 Task: Assign in the project ZillaTech the issue 'Create a new online platform for online music production courses with advanced audio editing and mixing features' to the sprint 'Infinity and Beyond'.
Action: Mouse moved to (221, 64)
Screenshot: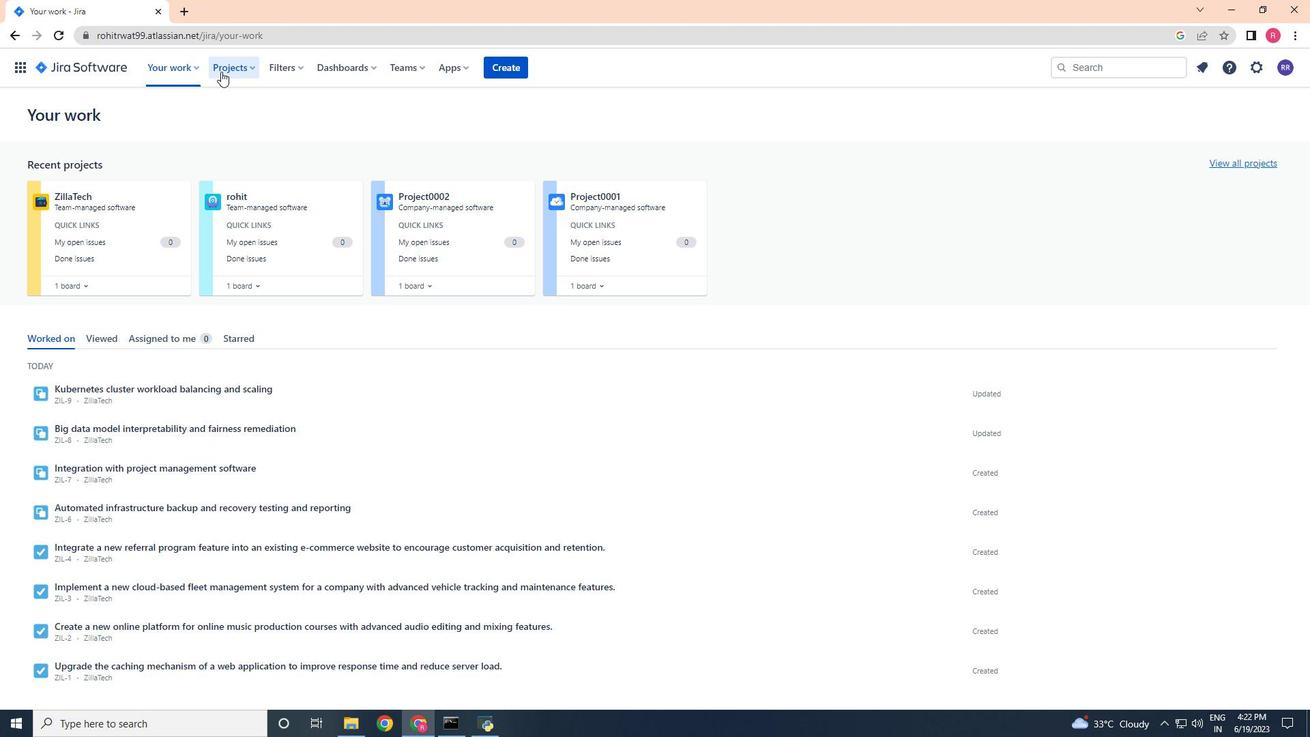 
Action: Mouse pressed left at (221, 64)
Screenshot: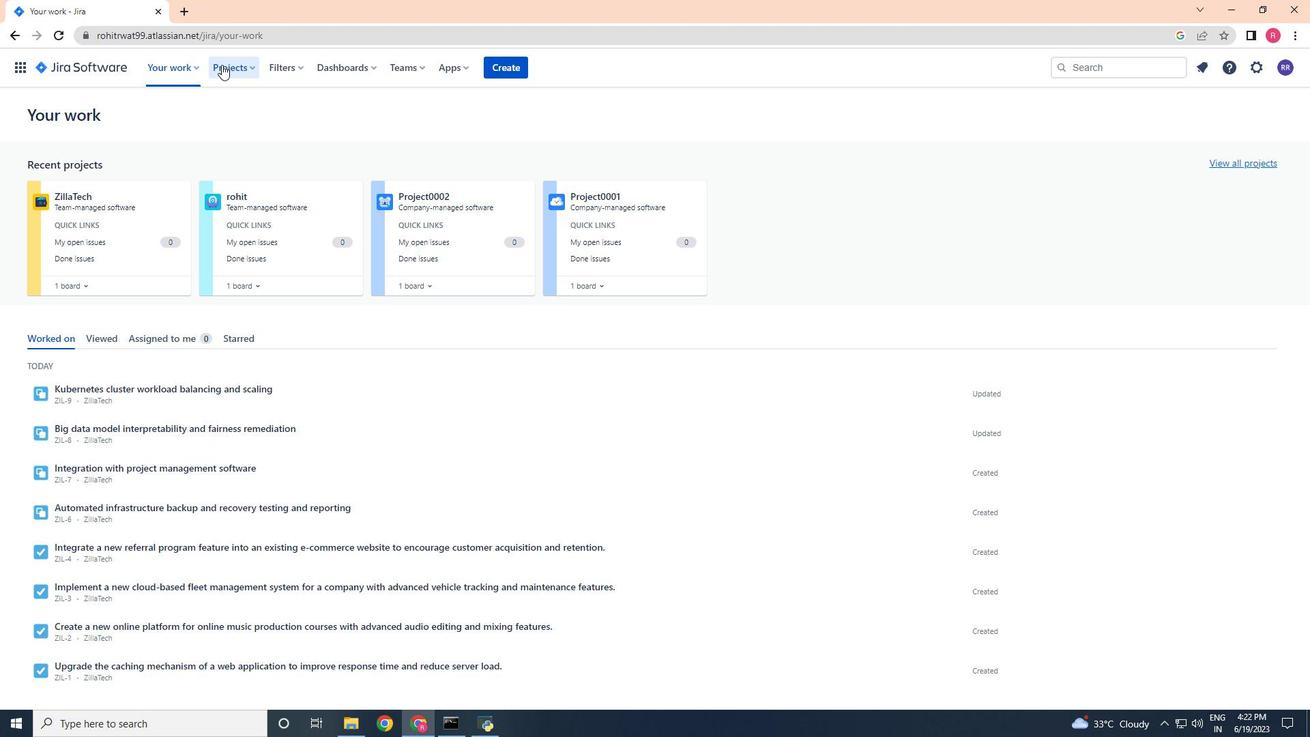 
Action: Mouse moved to (238, 132)
Screenshot: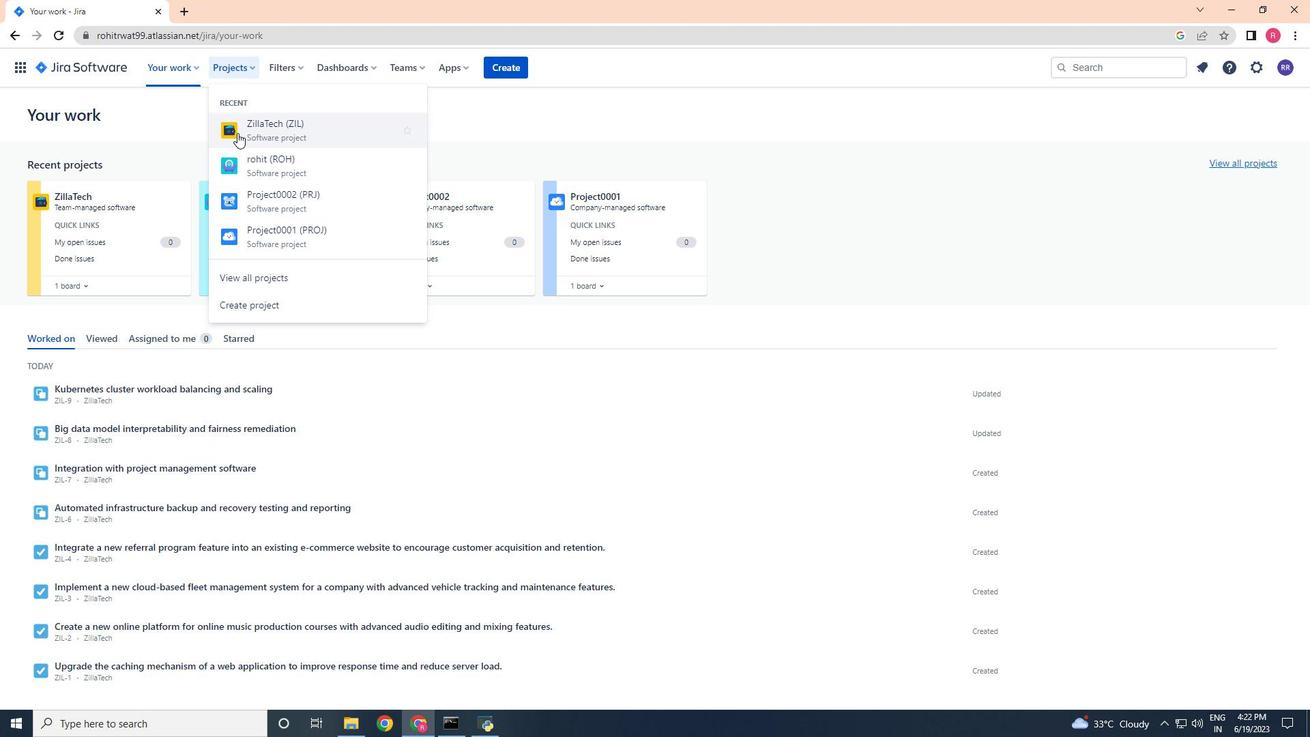
Action: Mouse pressed left at (238, 132)
Screenshot: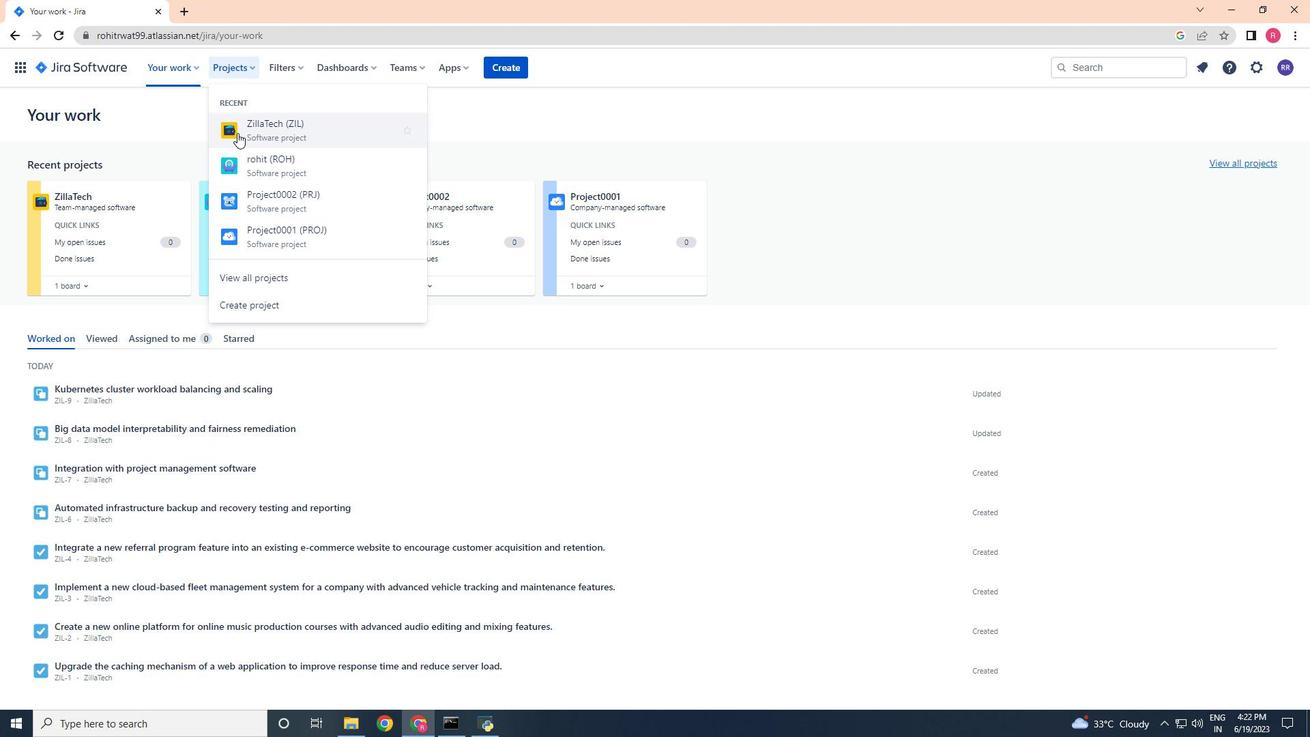
Action: Mouse moved to (70, 200)
Screenshot: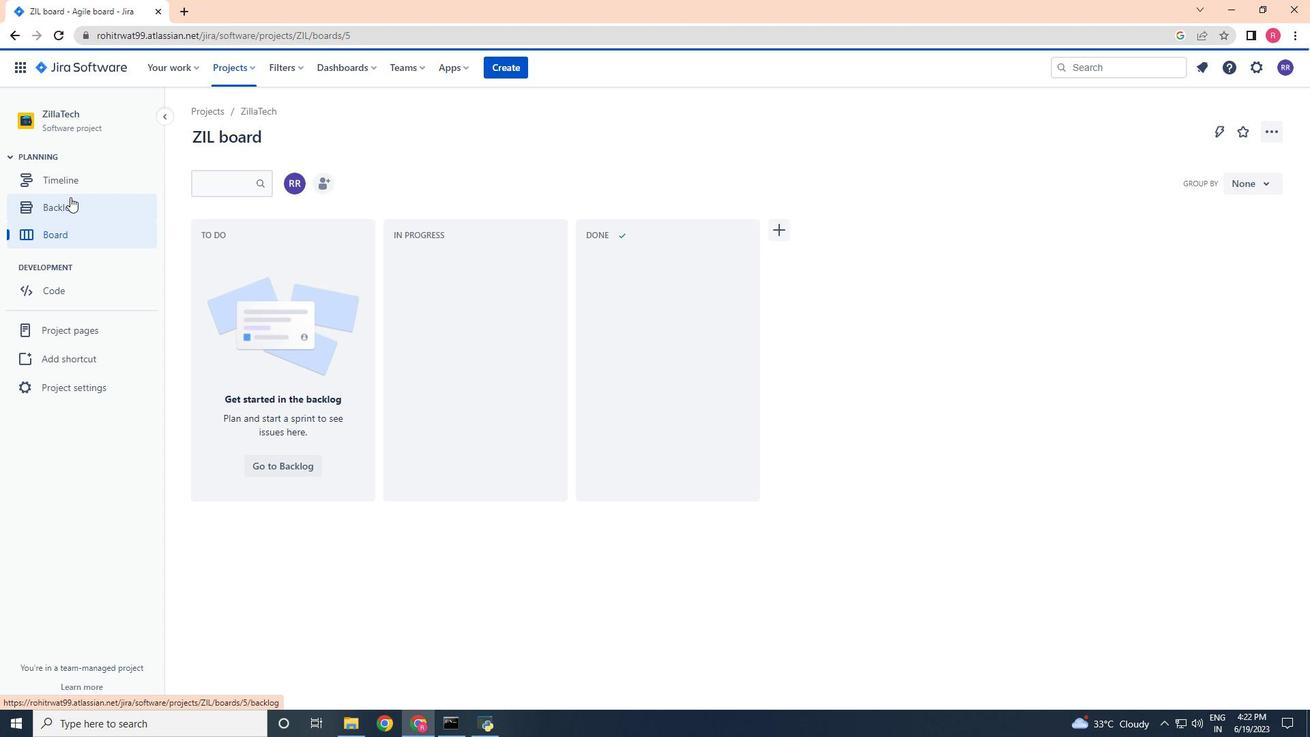 
Action: Mouse pressed left at (70, 200)
Screenshot: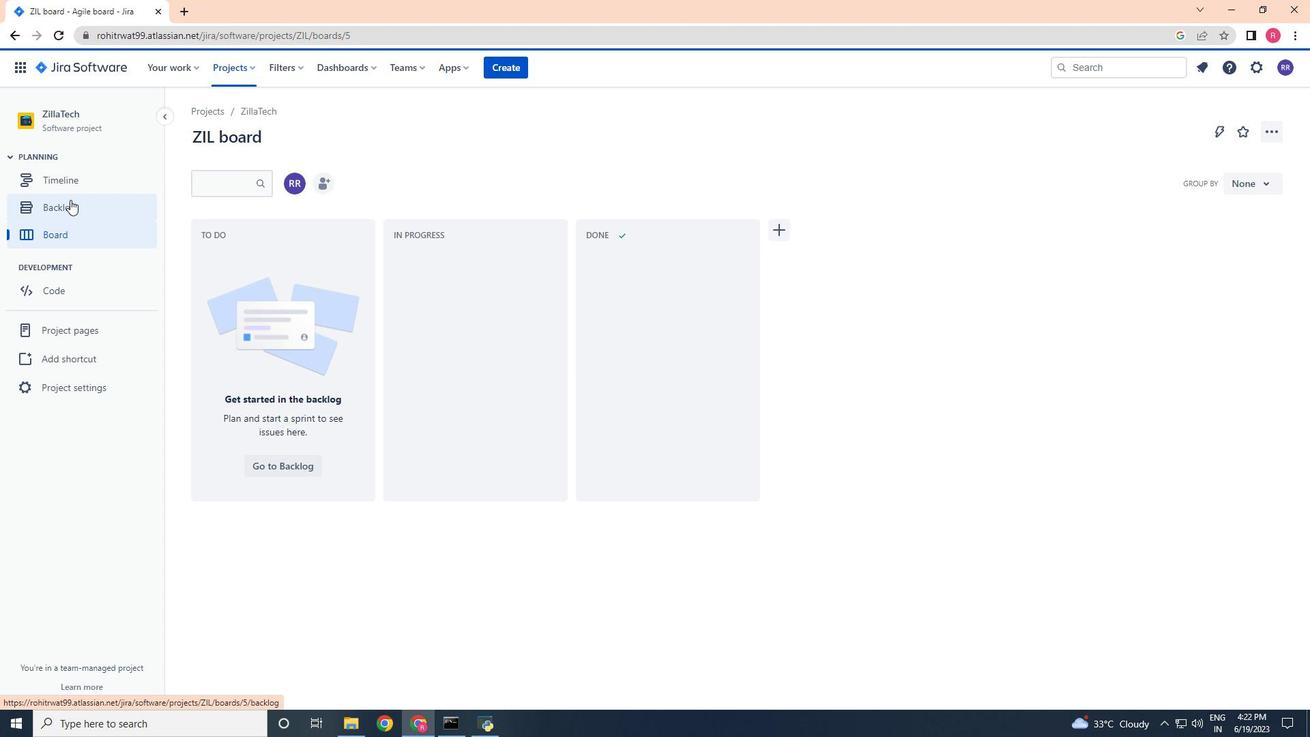 
Action: Mouse moved to (1058, 494)
Screenshot: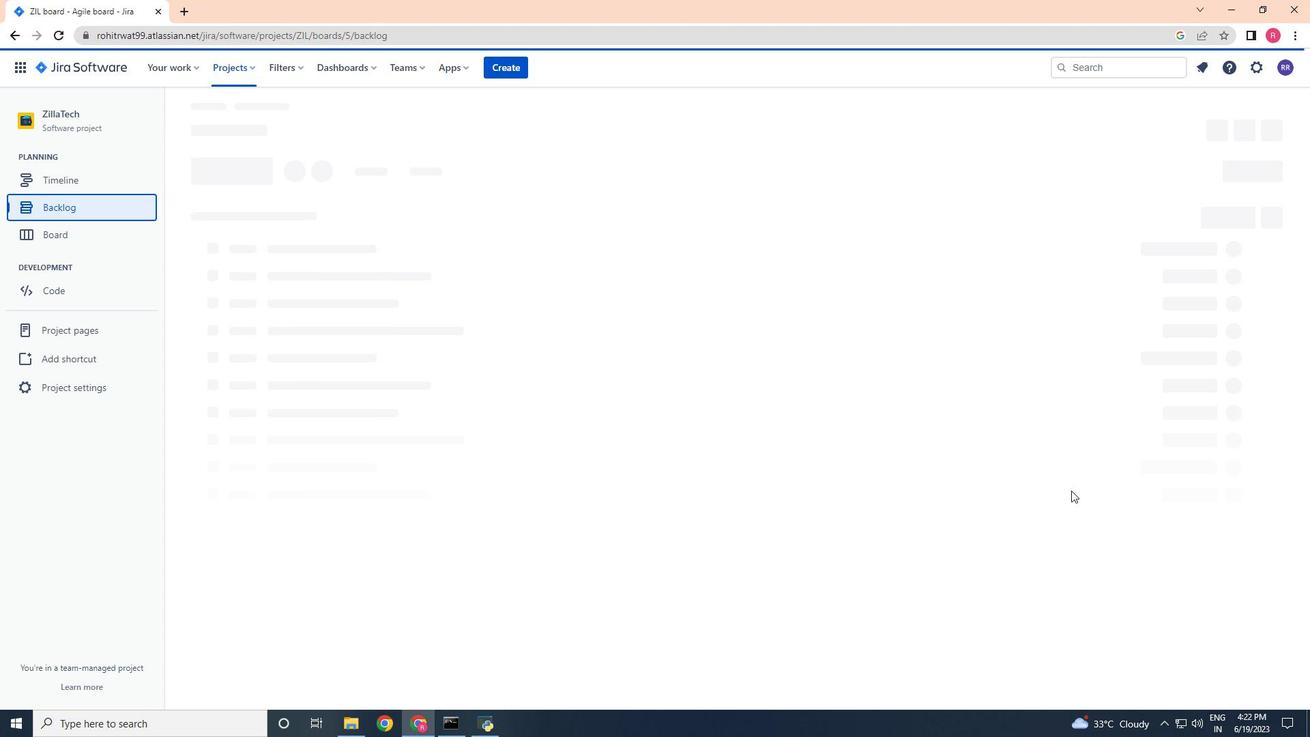 
Action: Mouse scrolled (1058, 494) with delta (0, 0)
Screenshot: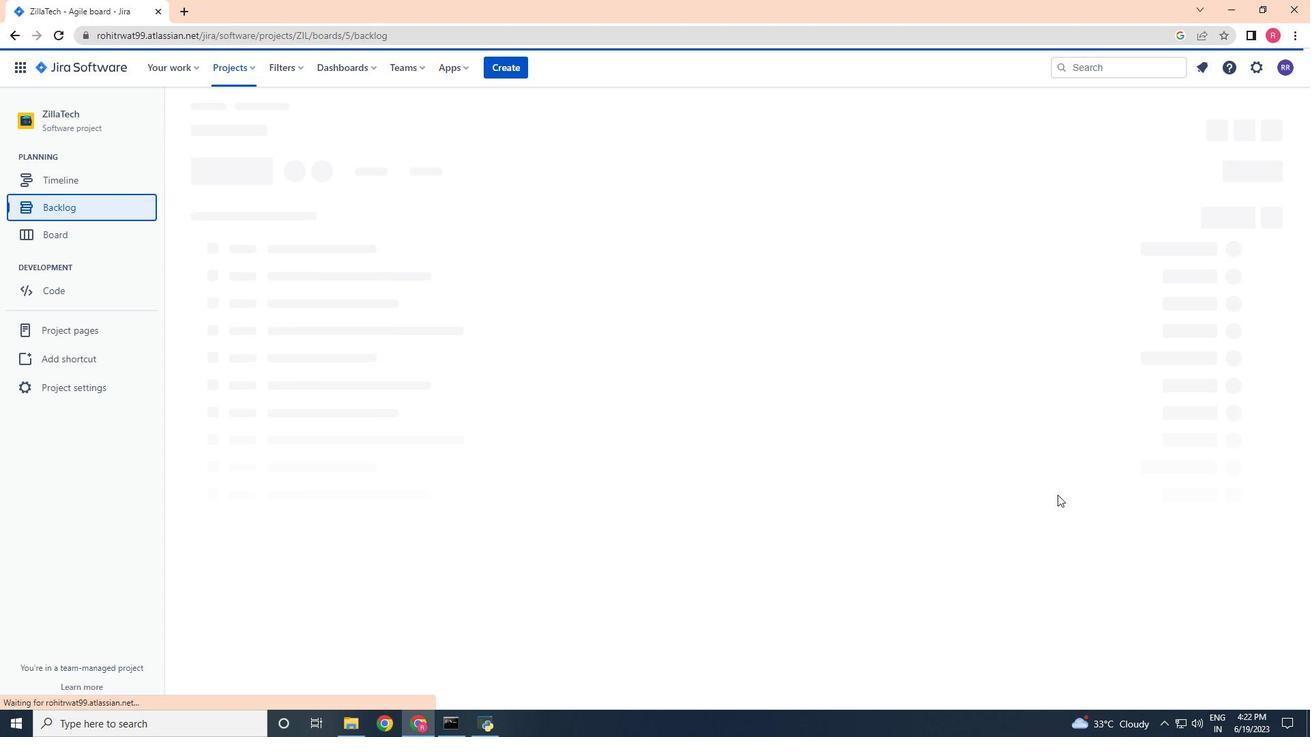 
Action: Mouse scrolled (1058, 494) with delta (0, 0)
Screenshot: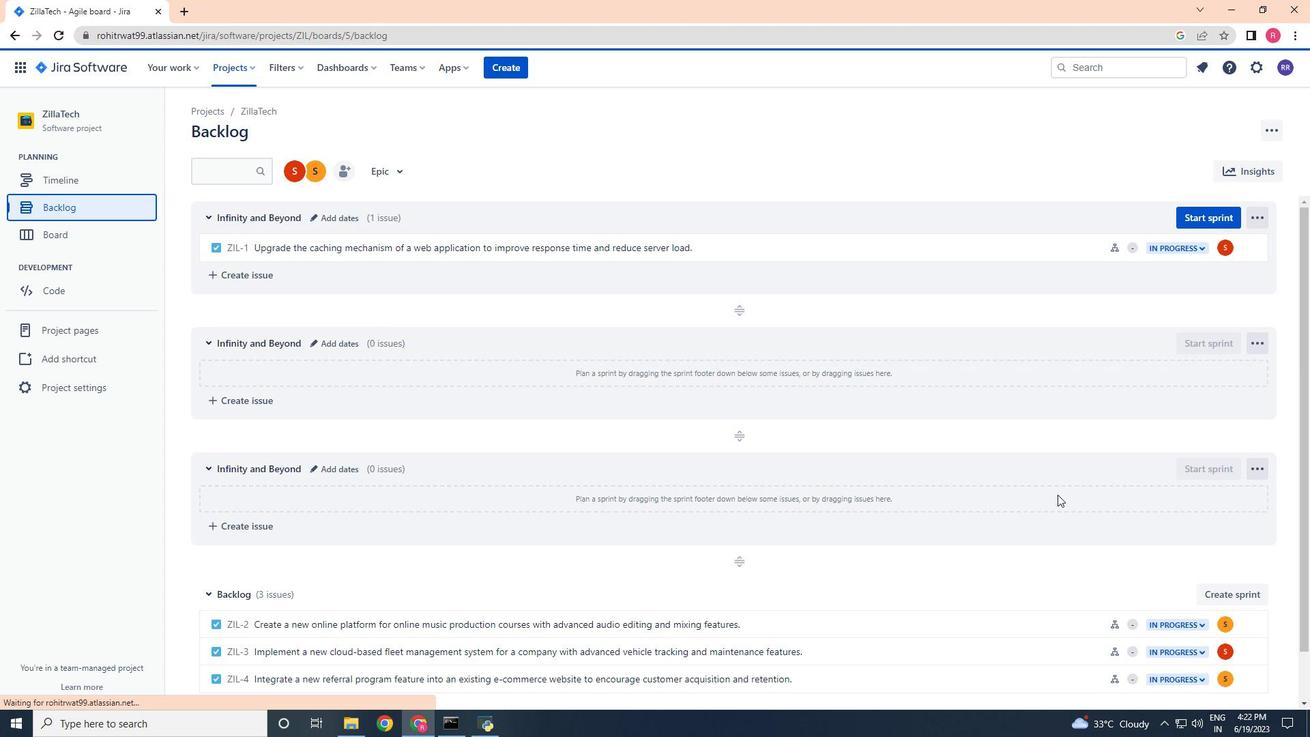 
Action: Mouse scrolled (1058, 494) with delta (0, 0)
Screenshot: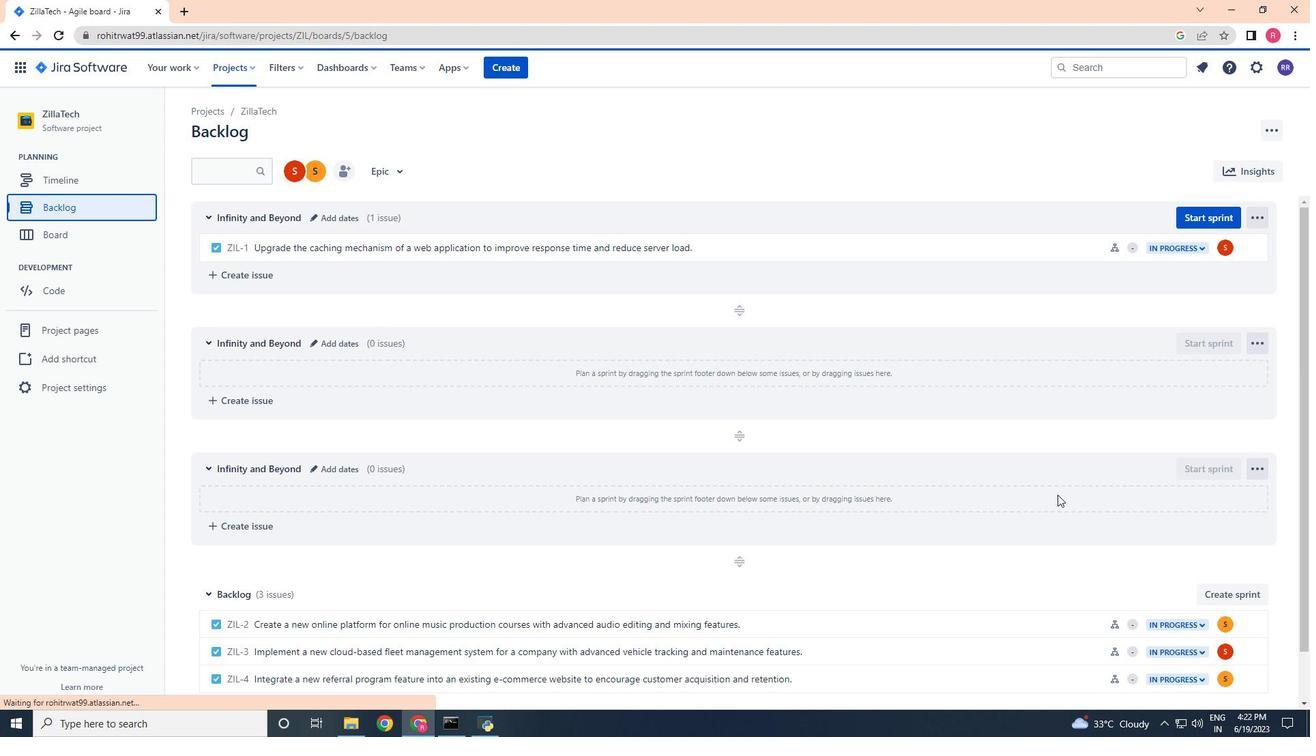 
Action: Mouse scrolled (1058, 494) with delta (0, 0)
Screenshot: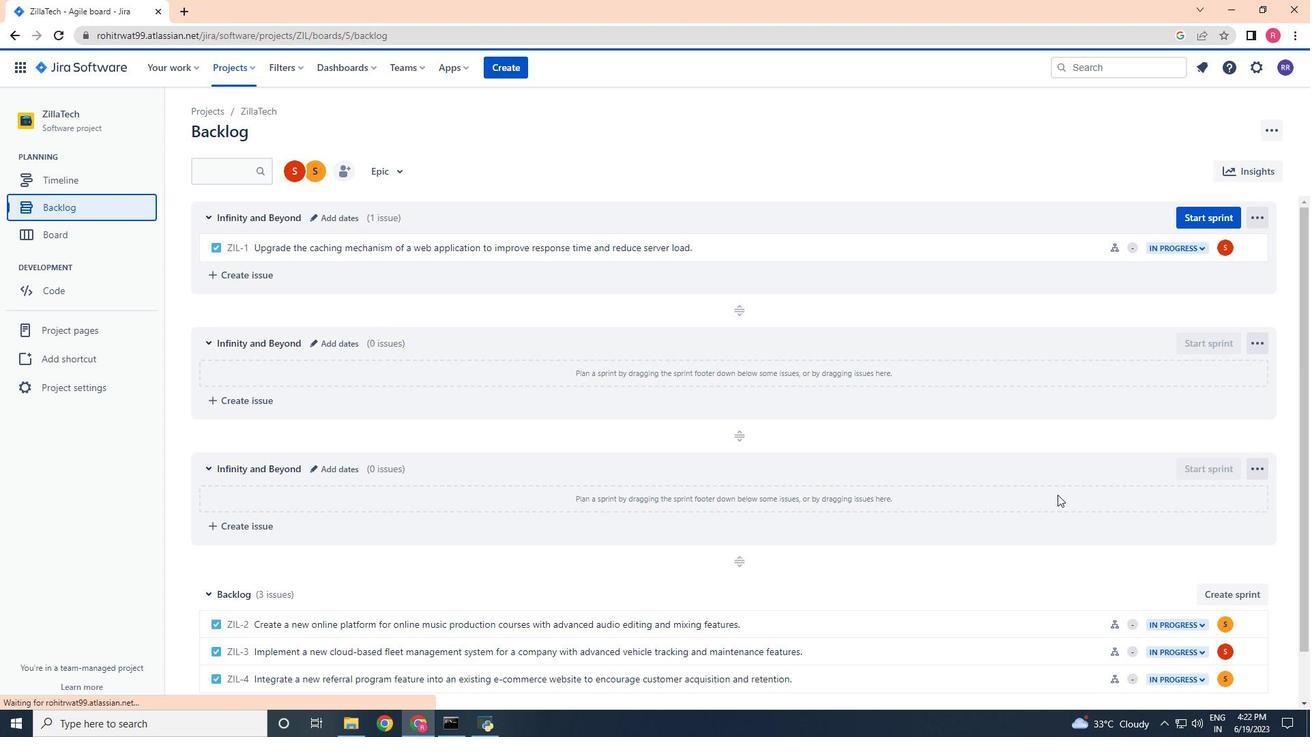 
Action: Mouse scrolled (1058, 494) with delta (0, 0)
Screenshot: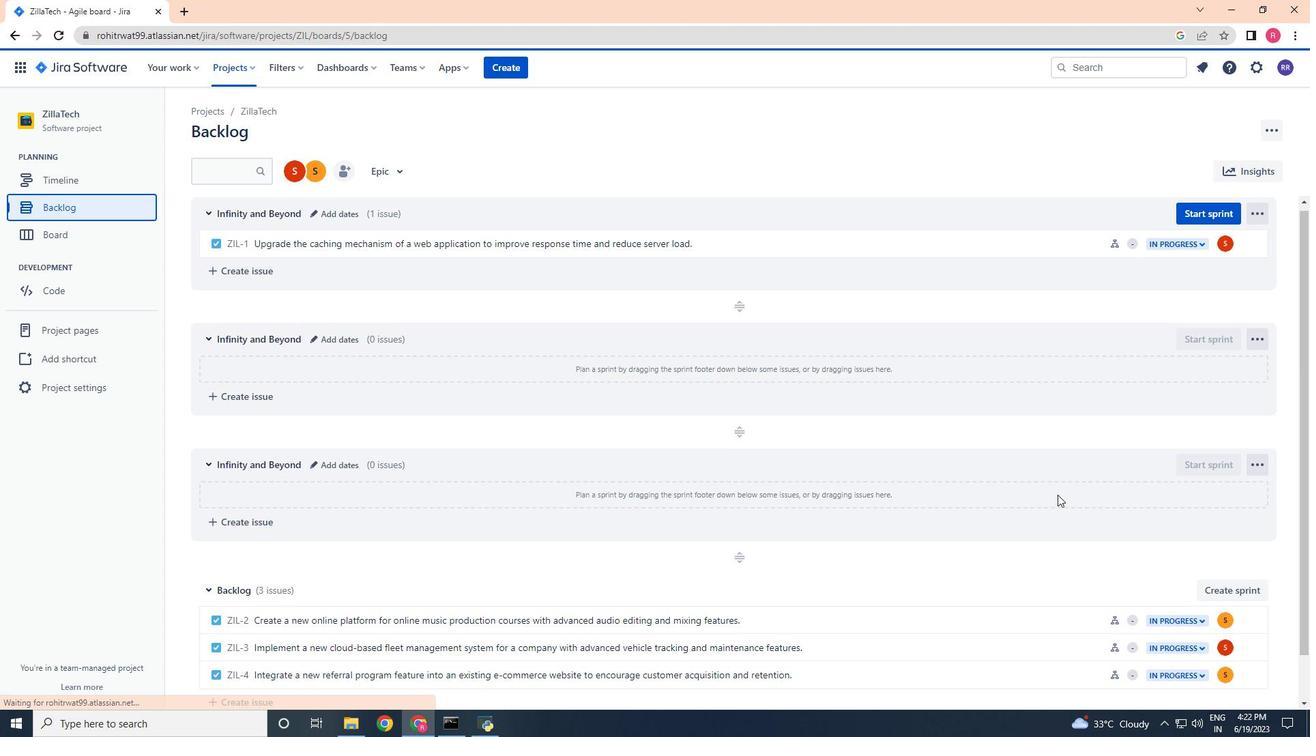 
Action: Mouse moved to (1249, 570)
Screenshot: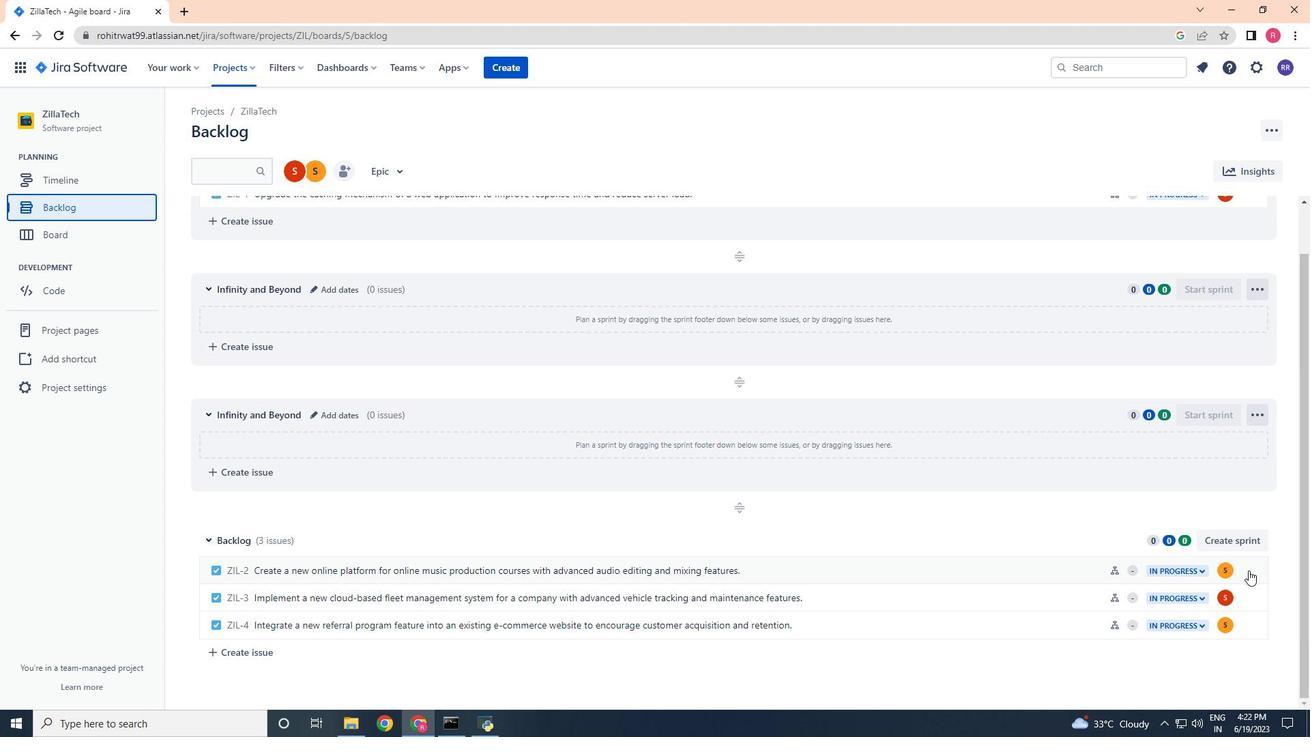 
Action: Mouse pressed left at (1249, 570)
Screenshot: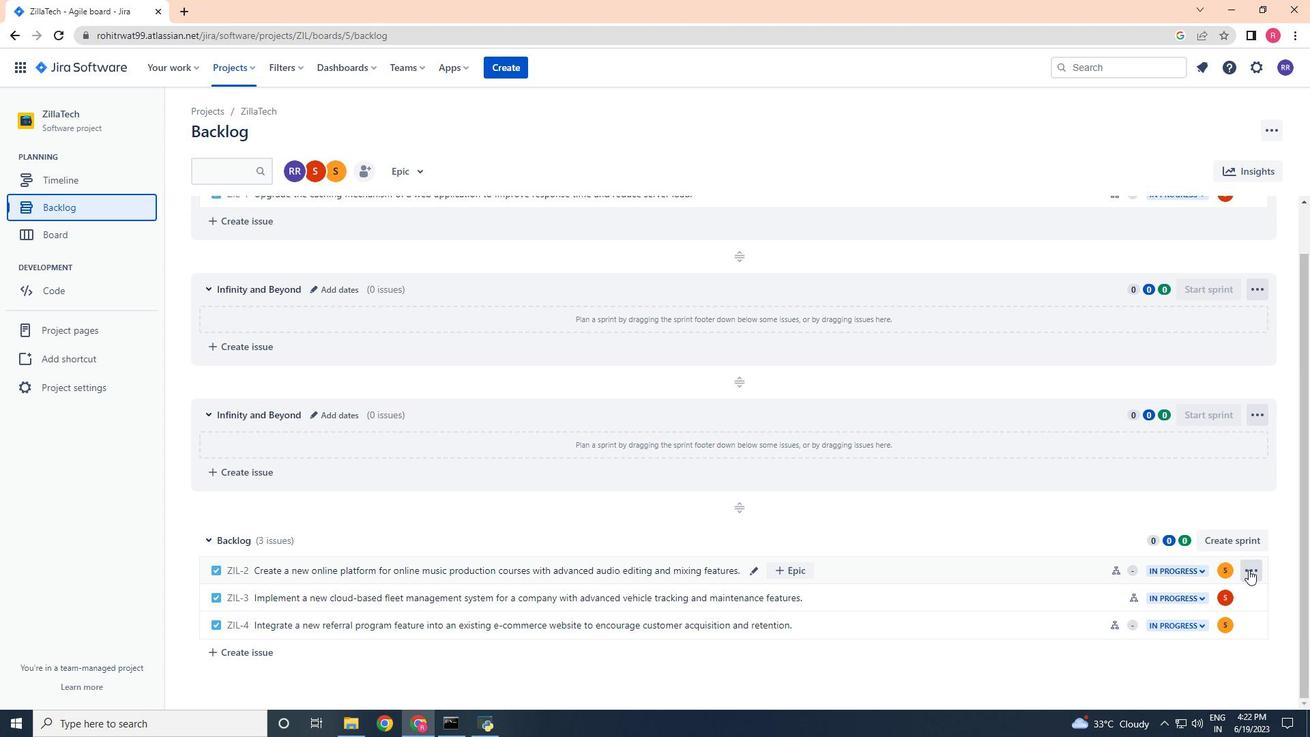 
Action: Mouse moved to (1207, 477)
Screenshot: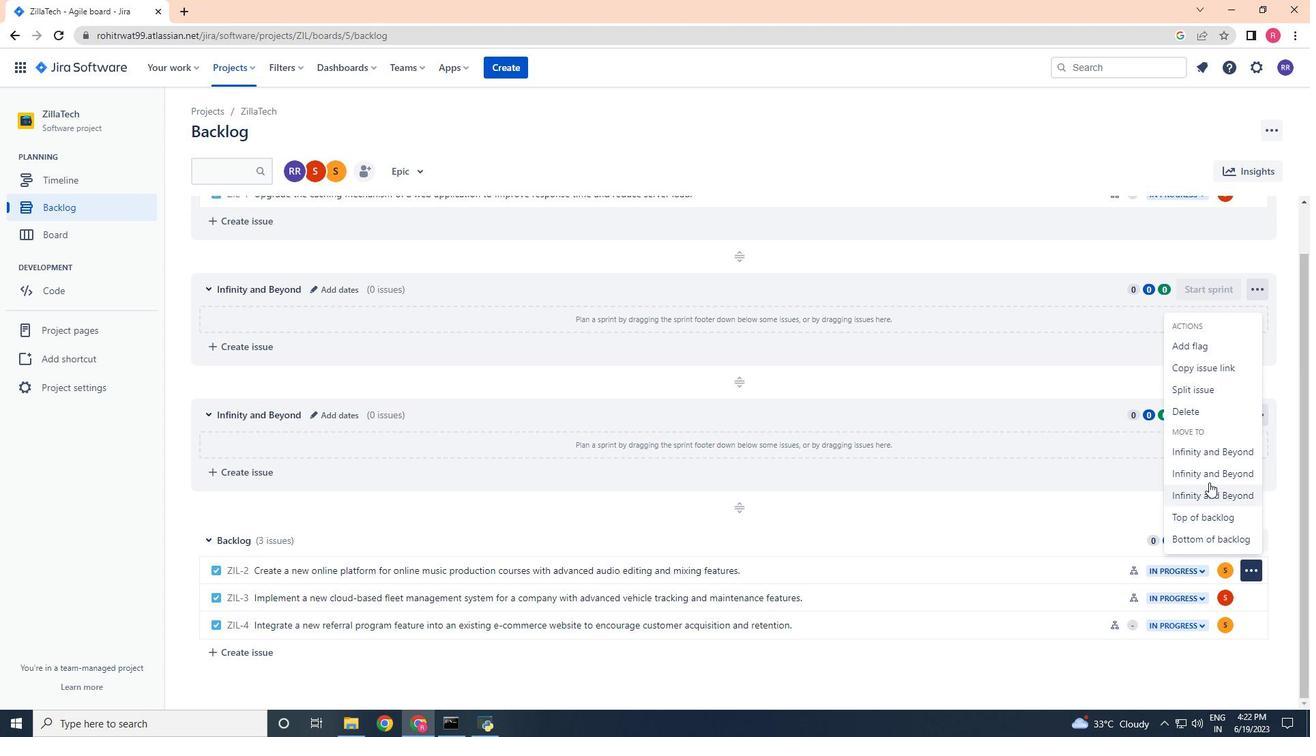 
Action: Mouse pressed left at (1207, 477)
Screenshot: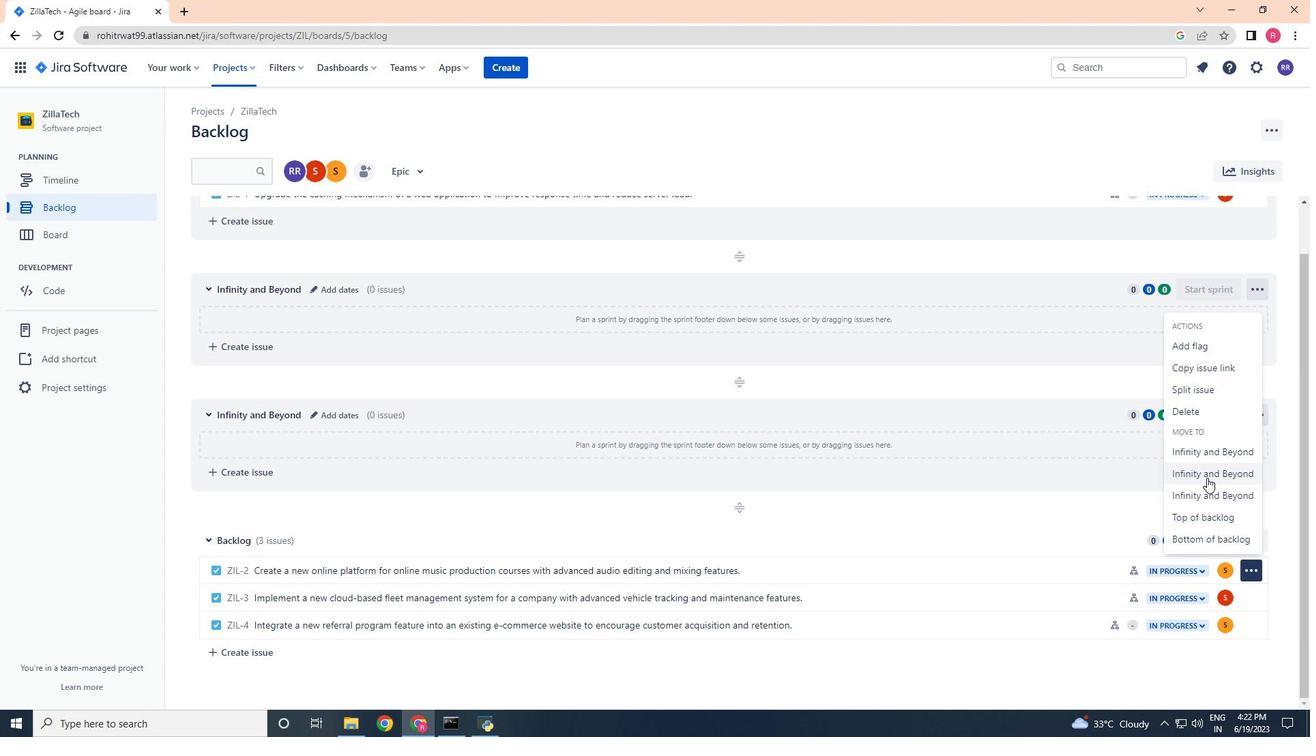 
Action: Mouse moved to (1028, 524)
Screenshot: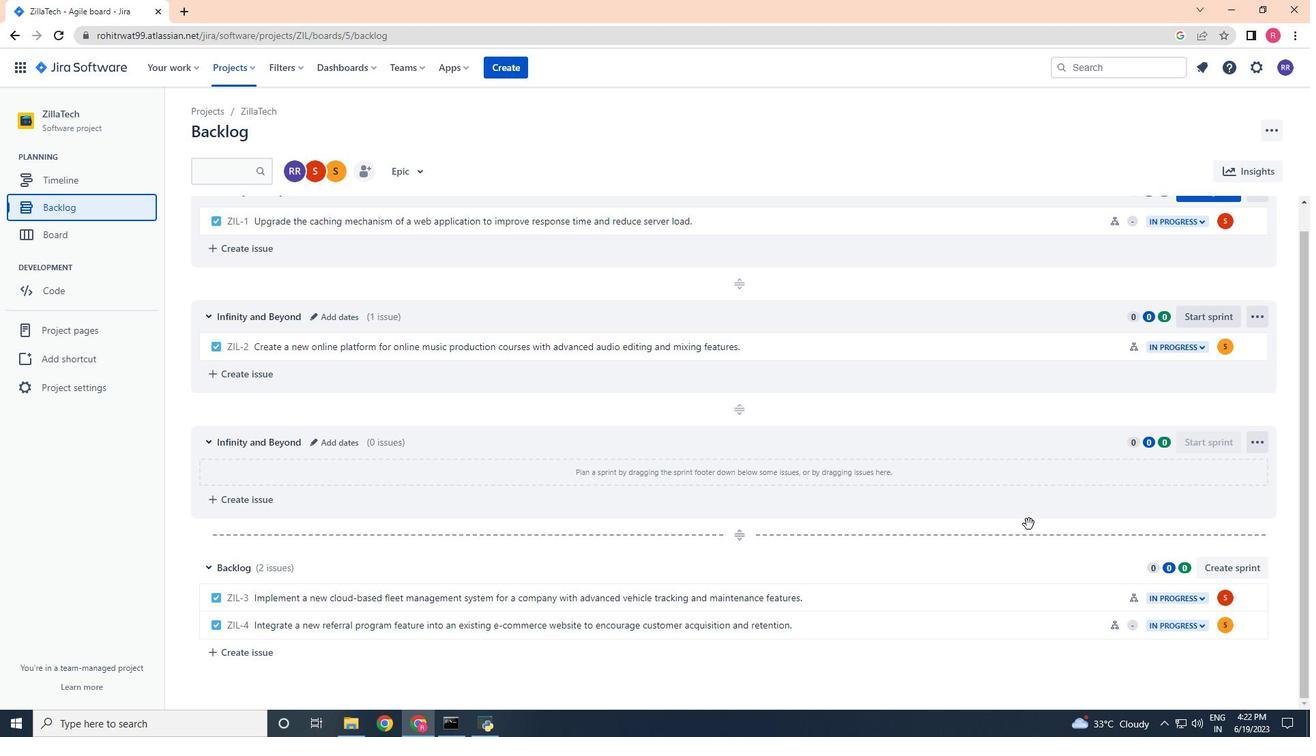 
Action: Mouse scrolled (1028, 525) with delta (0, 0)
Screenshot: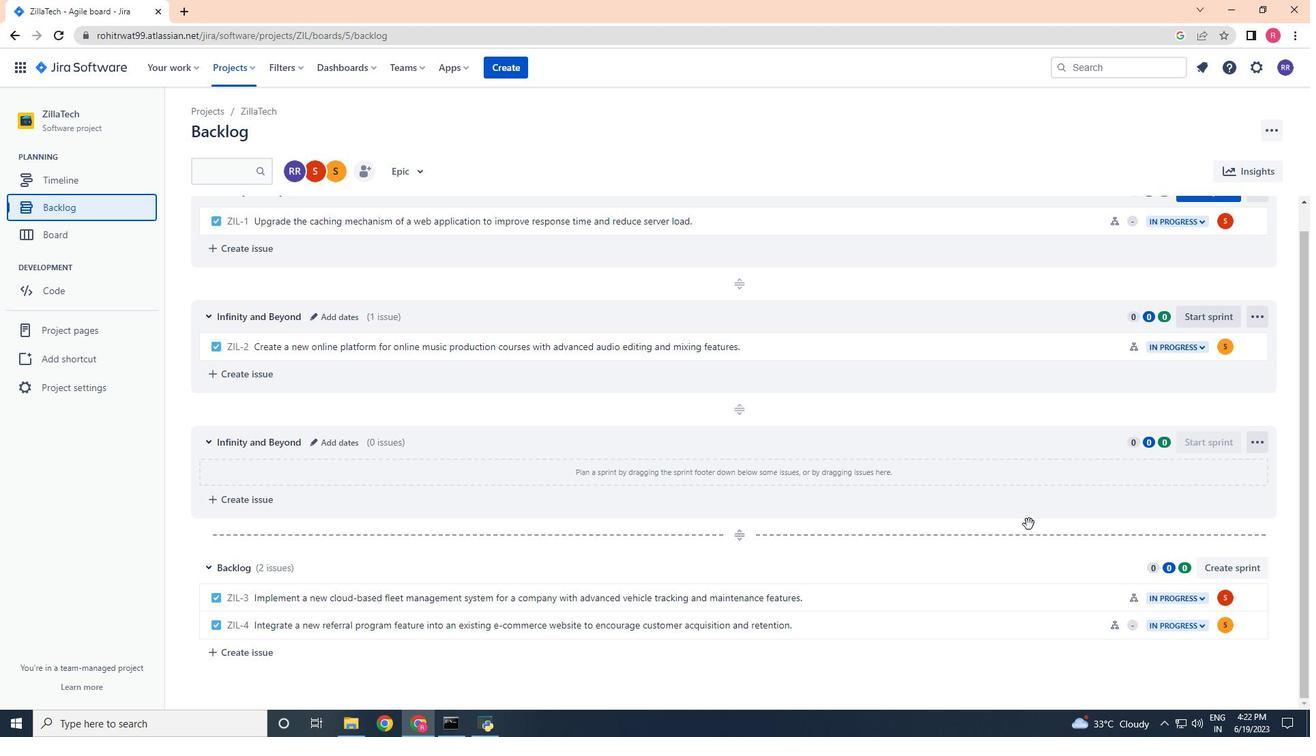 
Action: Mouse moved to (1028, 524)
Screenshot: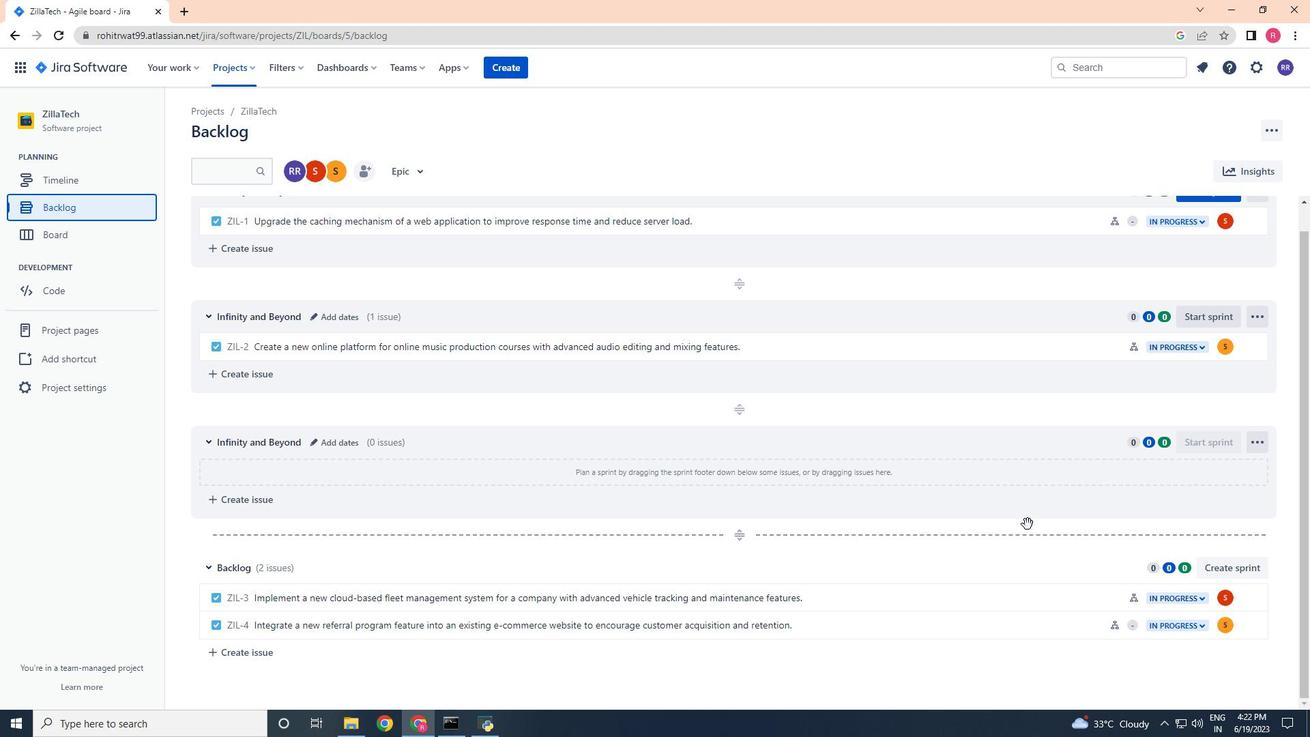 
Action: Mouse scrolled (1028, 525) with delta (0, 0)
Screenshot: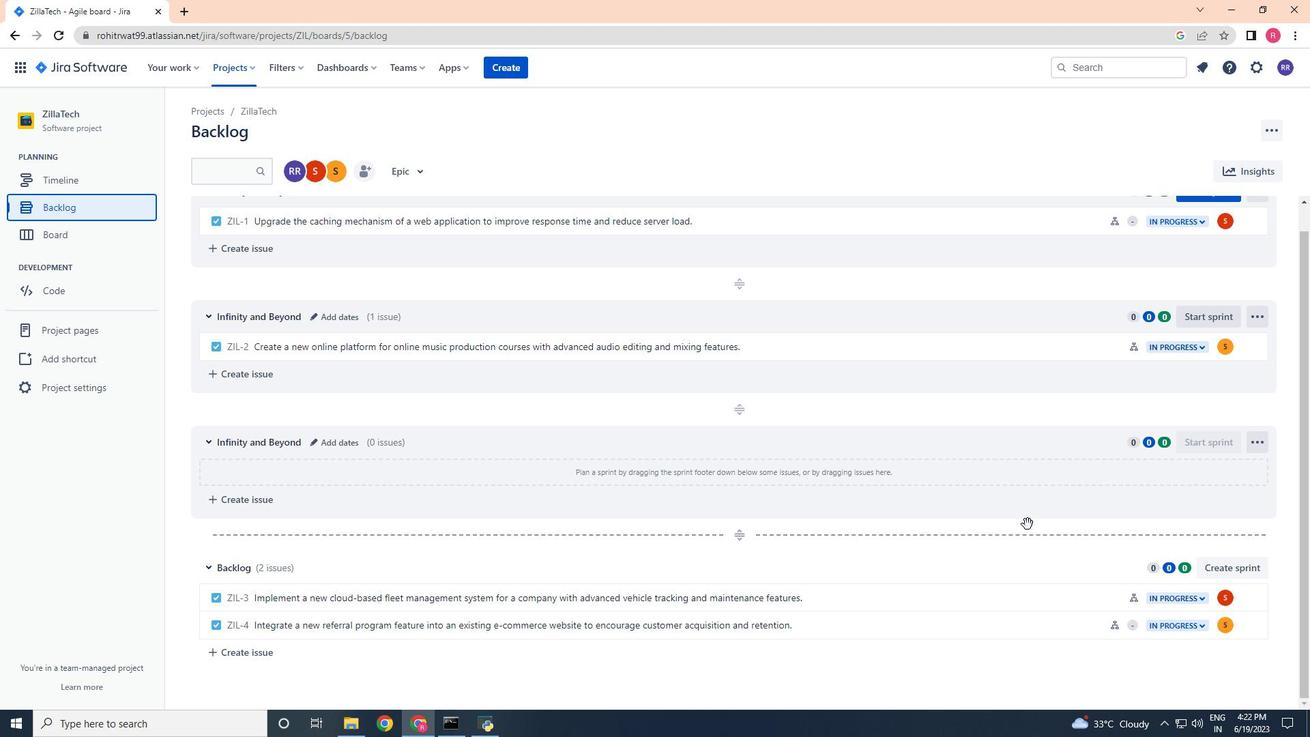 
Action: Mouse scrolled (1028, 525) with delta (0, 0)
Screenshot: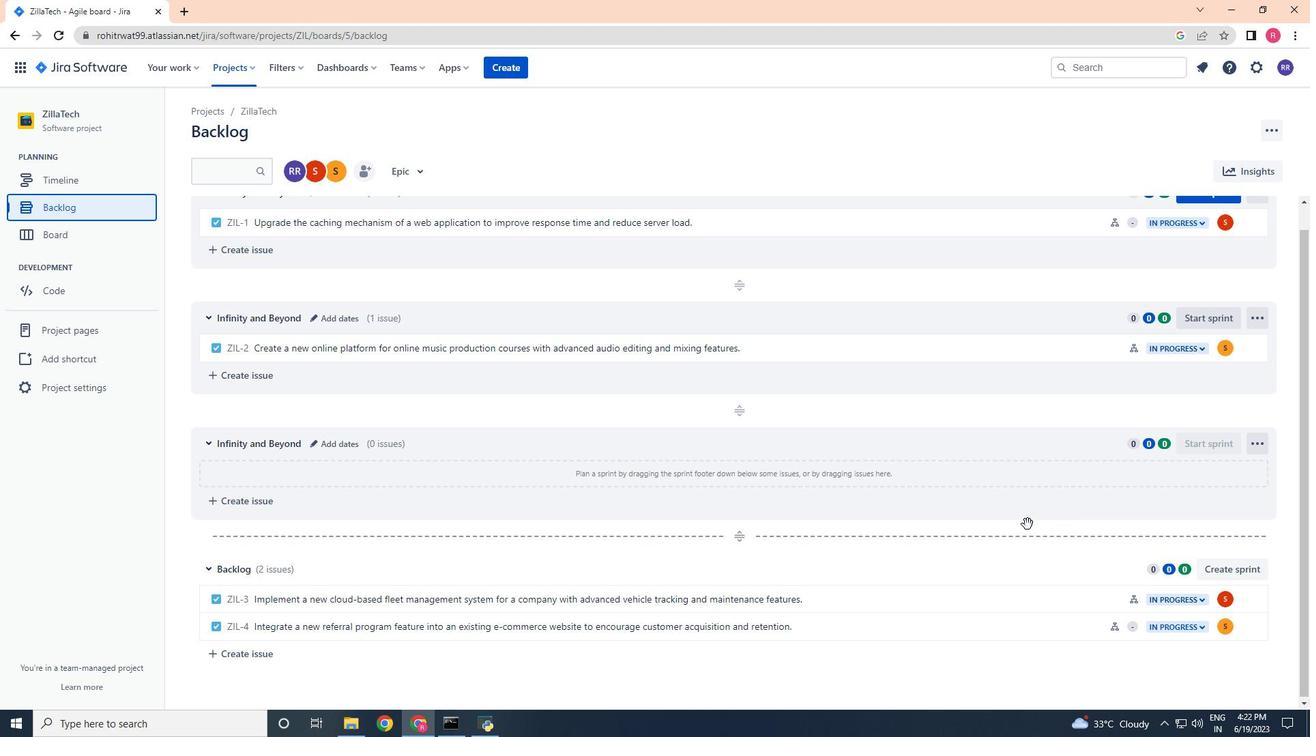 
Action: Mouse moved to (1027, 518)
Screenshot: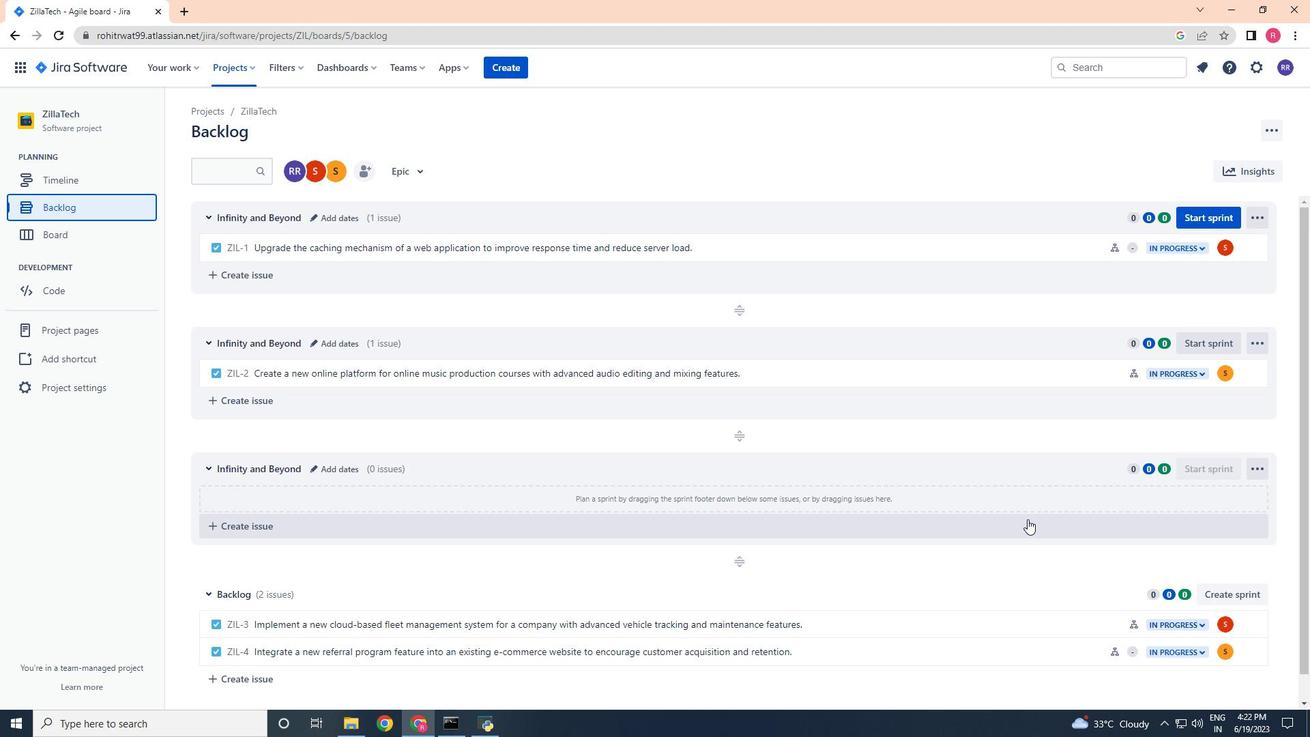 
